 Task: Toggle the rounded selection in the text editor.
Action: Mouse moved to (21, 486)
Screenshot: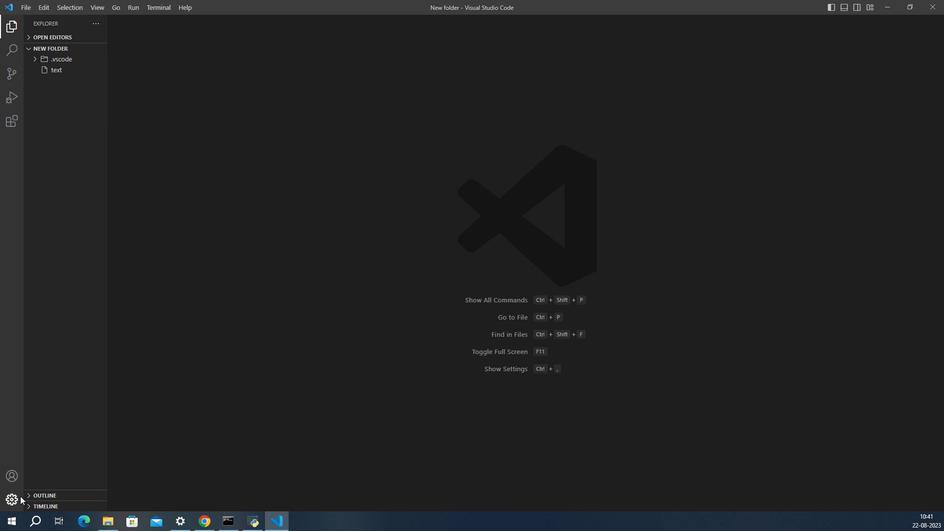 
Action: Mouse pressed left at (21, 486)
Screenshot: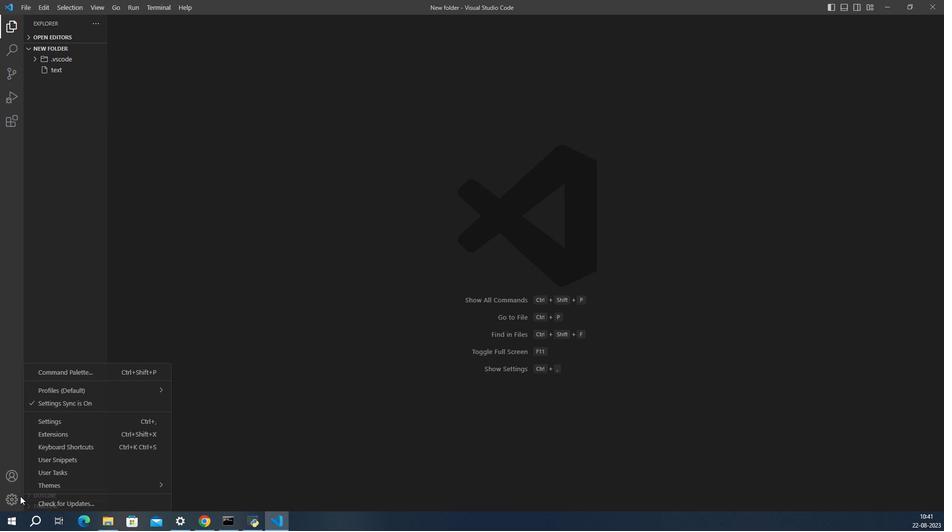 
Action: Mouse moved to (57, 417)
Screenshot: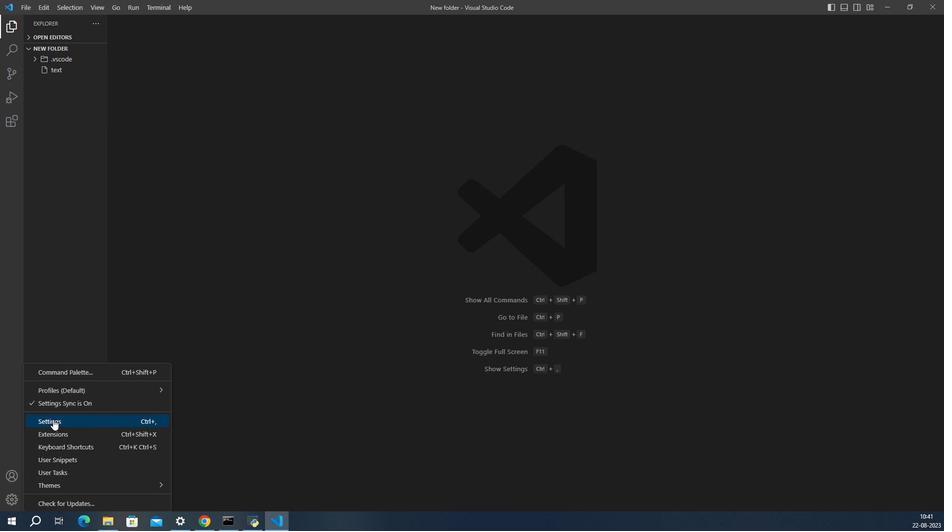 
Action: Mouse pressed left at (57, 417)
Screenshot: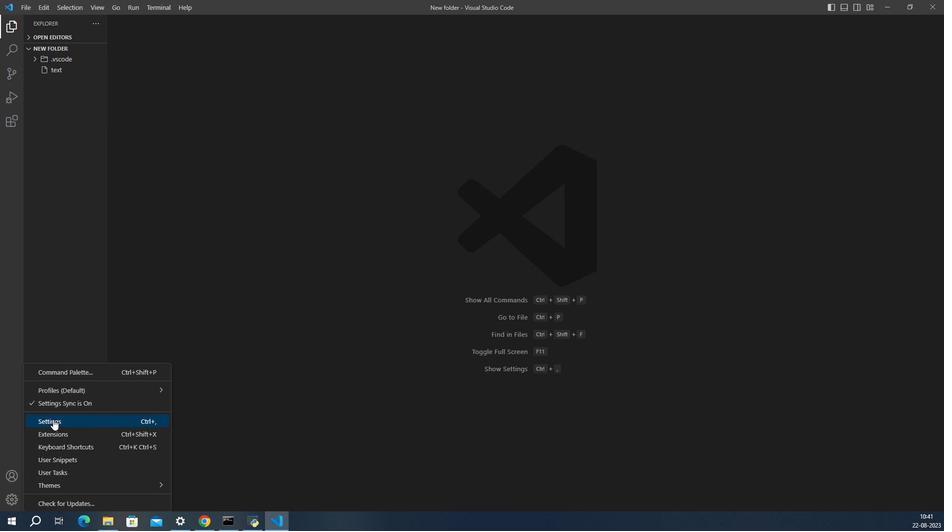 
Action: Mouse moved to (445, 373)
Screenshot: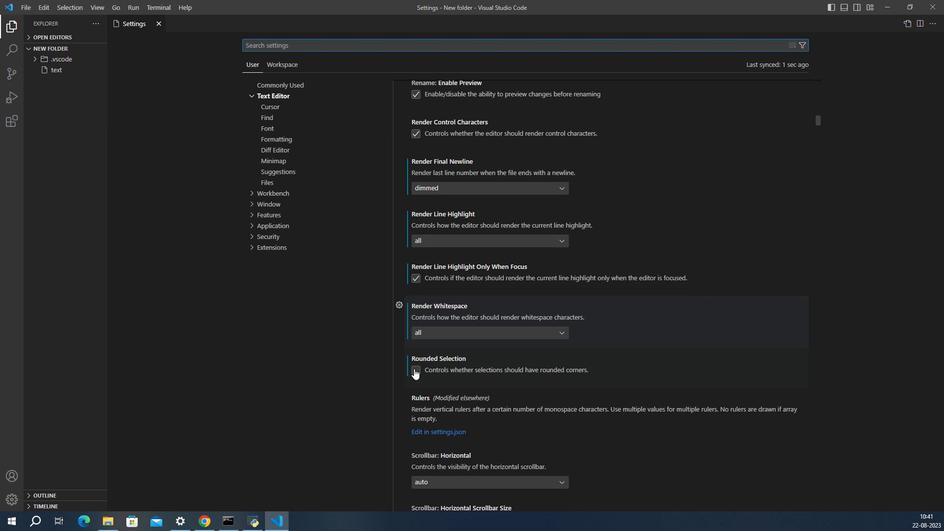 
Action: Mouse pressed left at (445, 373)
Screenshot: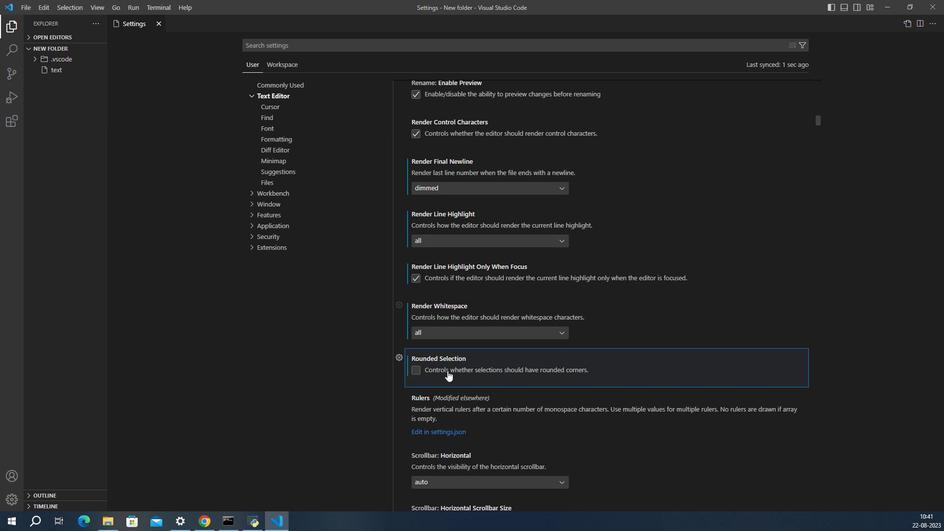 
Action: Mouse moved to (481, 374)
Screenshot: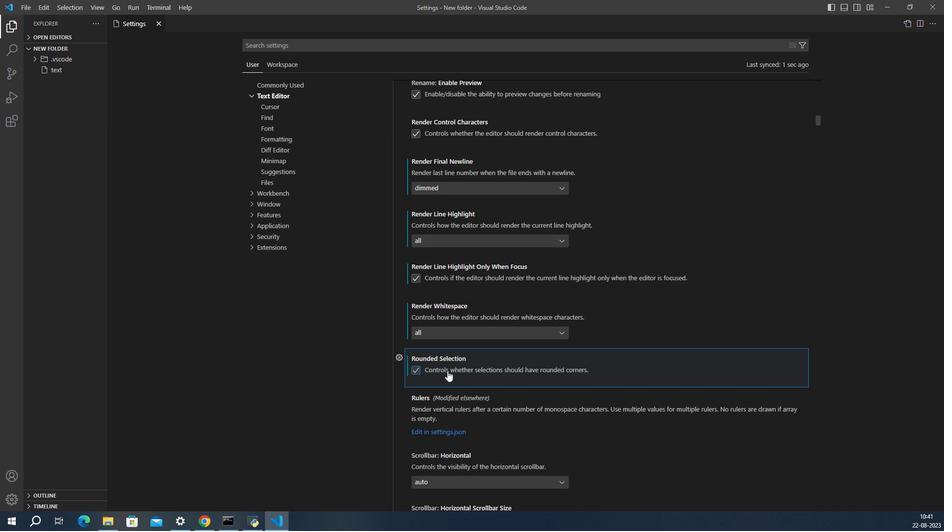
